 Task: Choose default factory presets for limiter effect.
Action: Mouse moved to (278, 5)
Screenshot: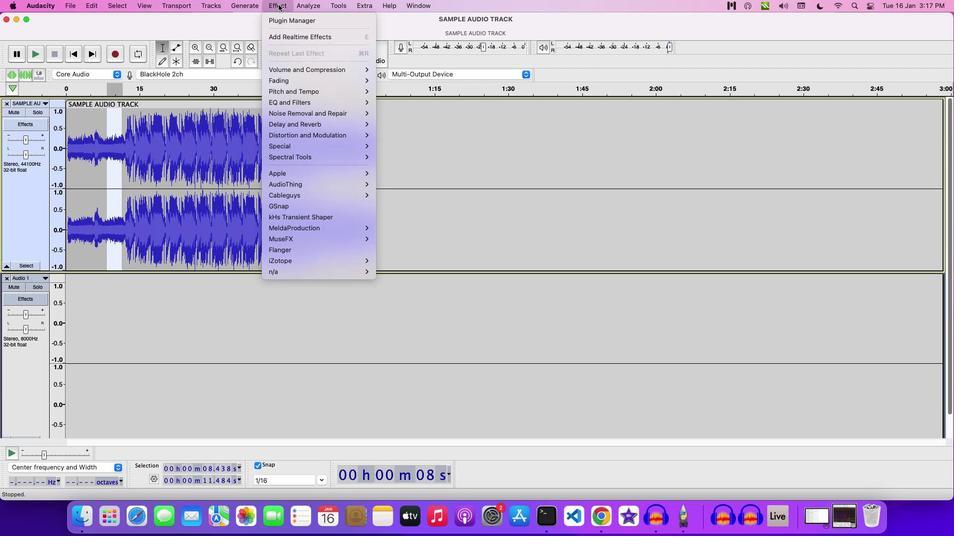 
Action: Mouse pressed left at (278, 5)
Screenshot: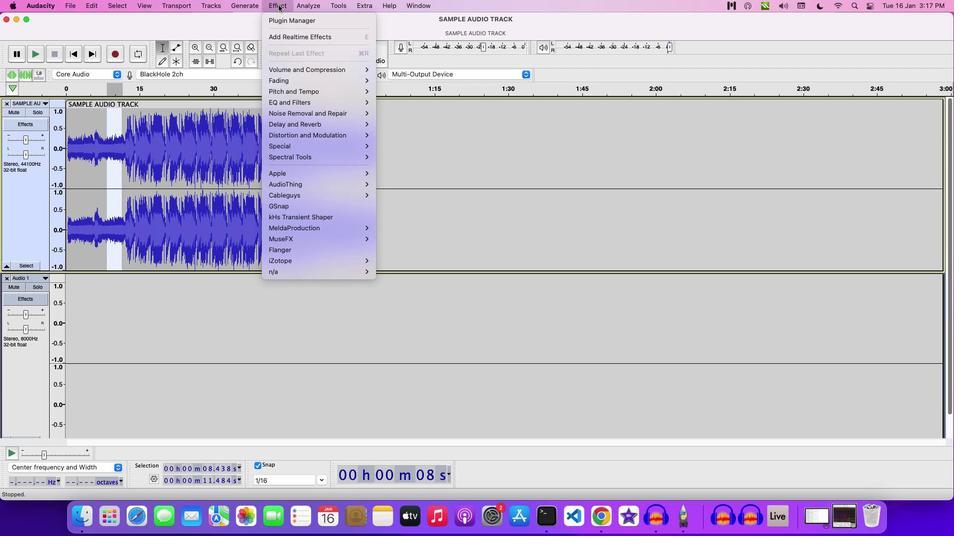 
Action: Mouse moved to (405, 103)
Screenshot: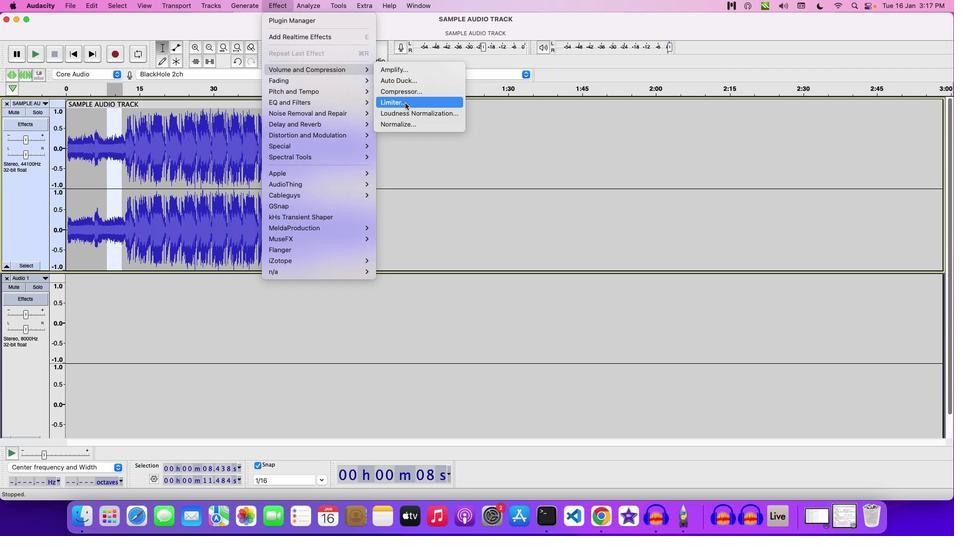 
Action: Mouse pressed left at (405, 103)
Screenshot: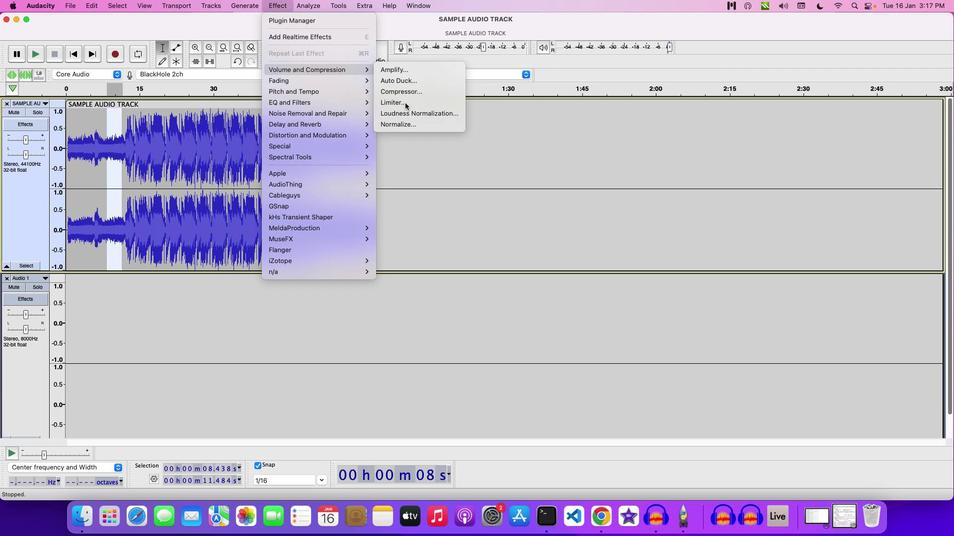 
Action: Mouse moved to (404, 210)
Screenshot: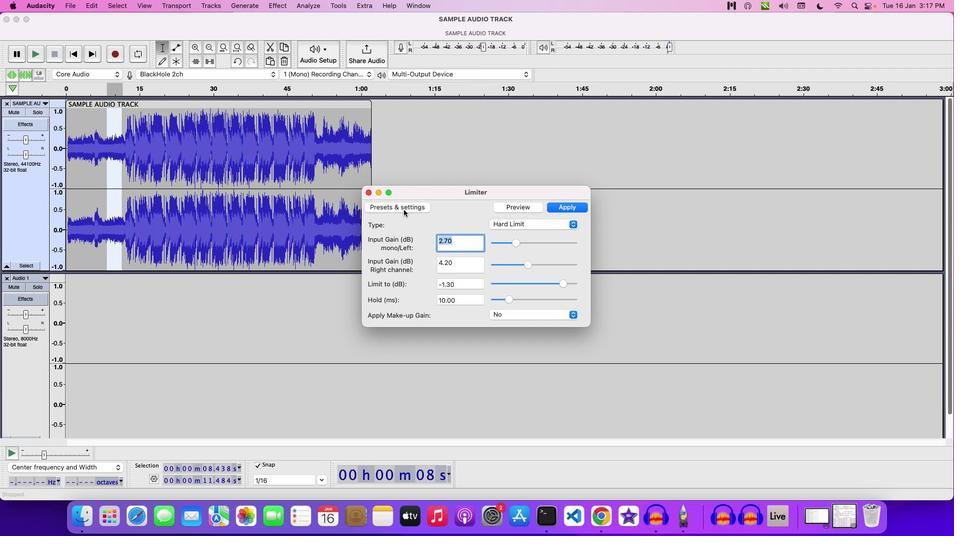
Action: Mouse pressed left at (404, 210)
Screenshot: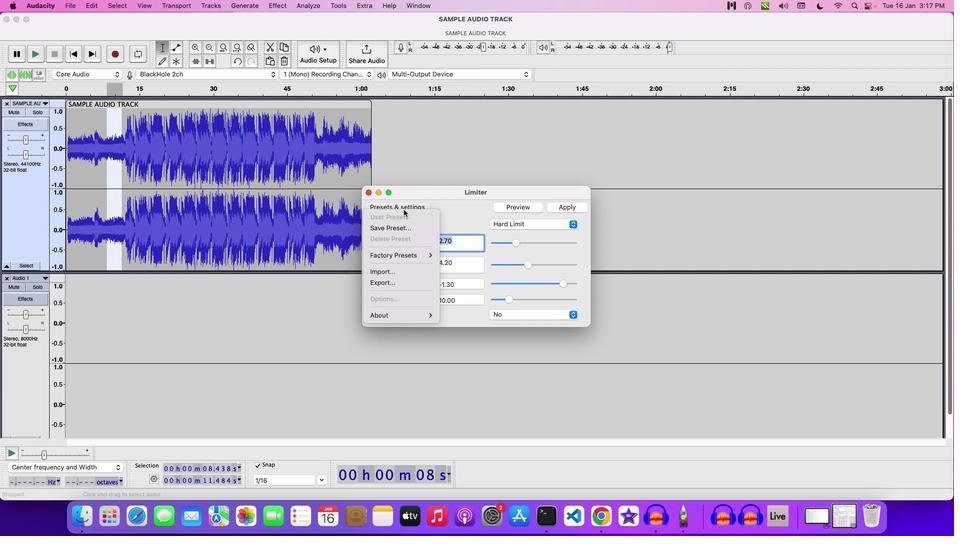 
Action: Mouse moved to (451, 255)
Screenshot: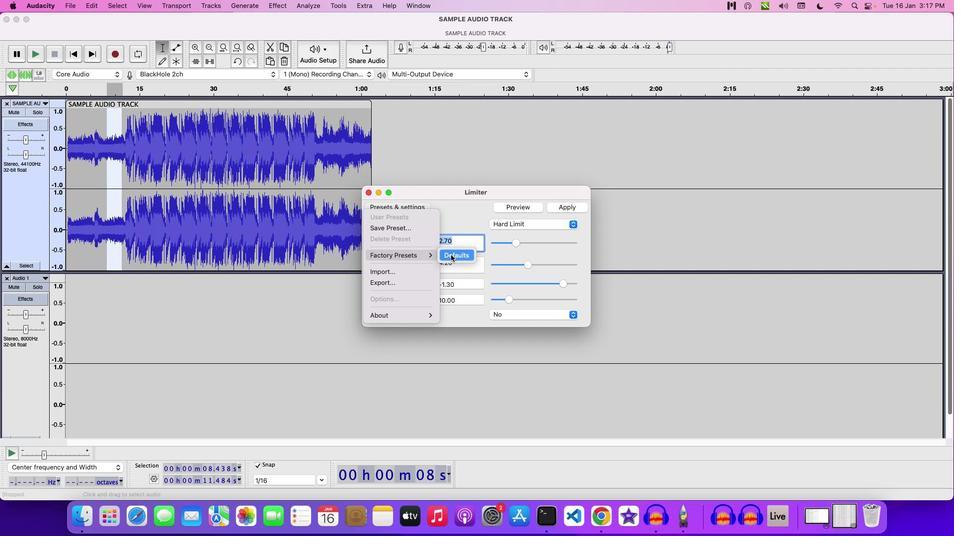 
Action: Mouse pressed left at (451, 255)
Screenshot: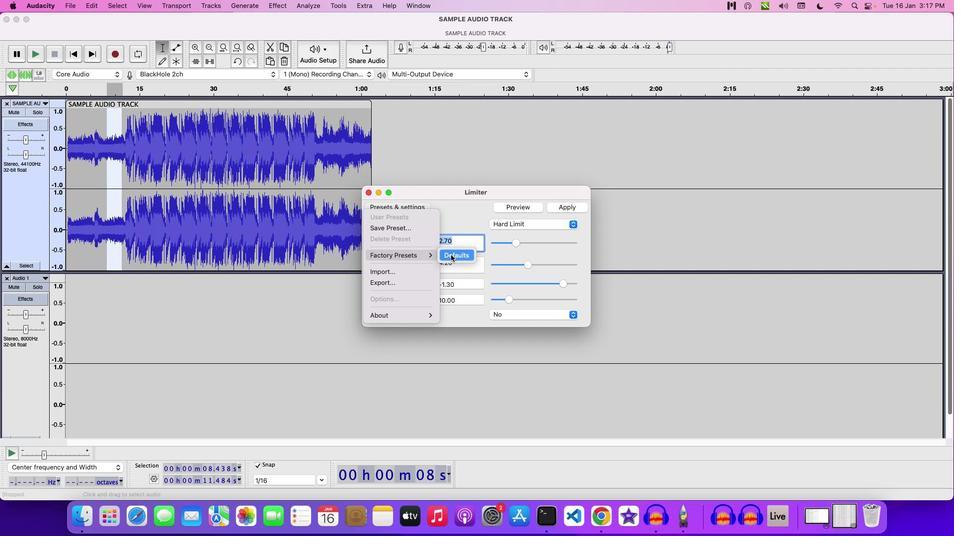 
Action: Mouse moved to (454, 221)
Screenshot: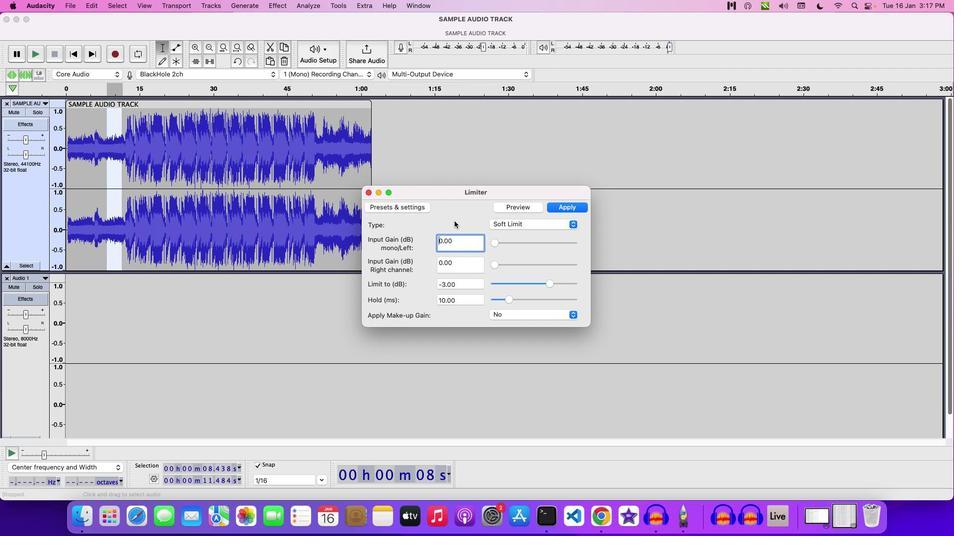 
Action: Mouse pressed left at (454, 221)
Screenshot: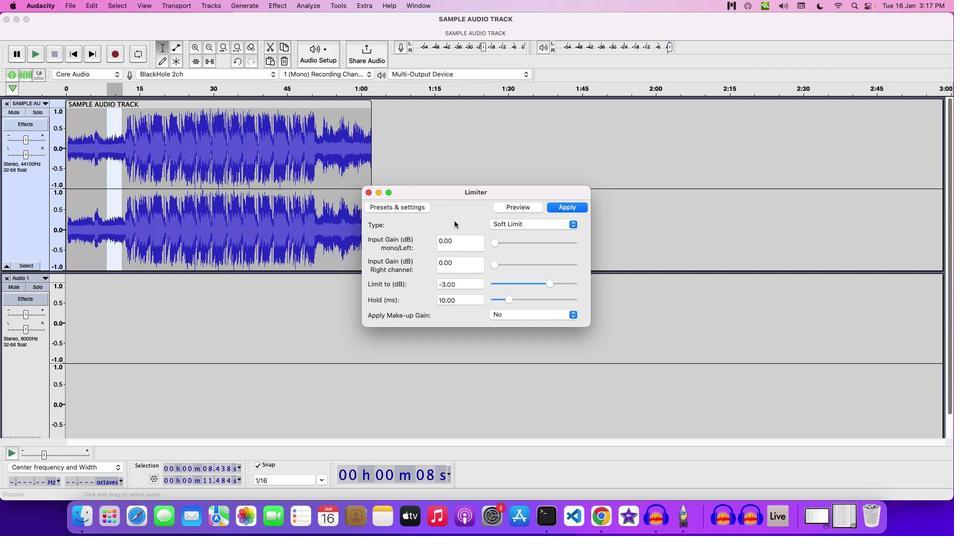 
Action: Mouse moved to (453, 218)
Screenshot: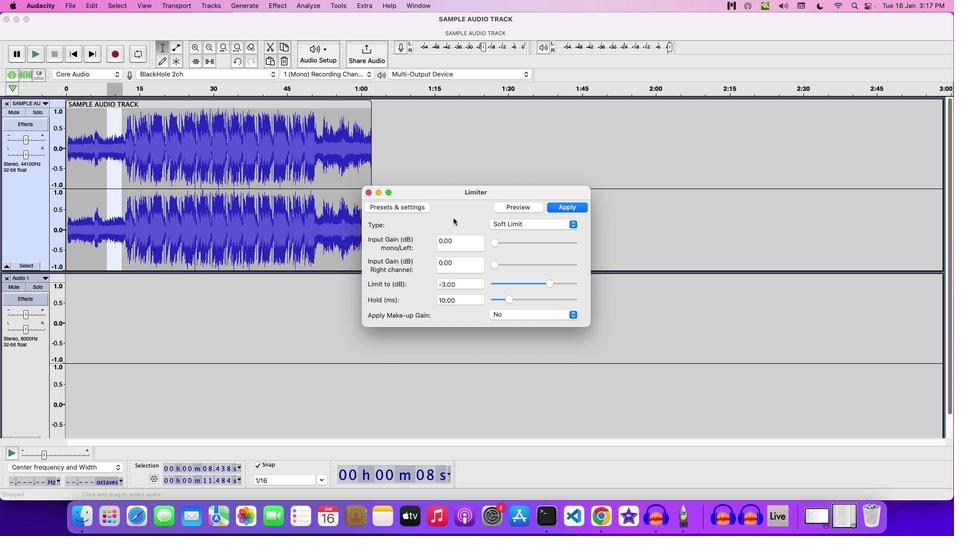 
